 Task: Create a sub task System Test and UAT for the task  Upgrade and migrate company sales management to a cloud-based solution in the project AuroraStream , assign it to team member softage.5@softage.net and update the status of the sub task to  Completed , set the priority of the sub task to High
Action: Mouse moved to (380, 446)
Screenshot: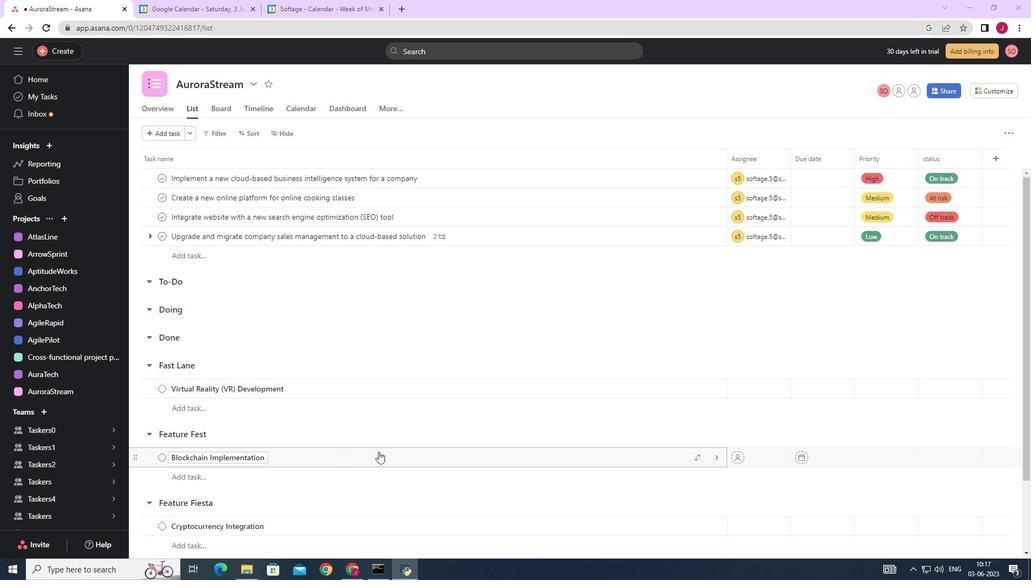 
Action: Mouse scrolled (380, 446) with delta (0, 0)
Screenshot: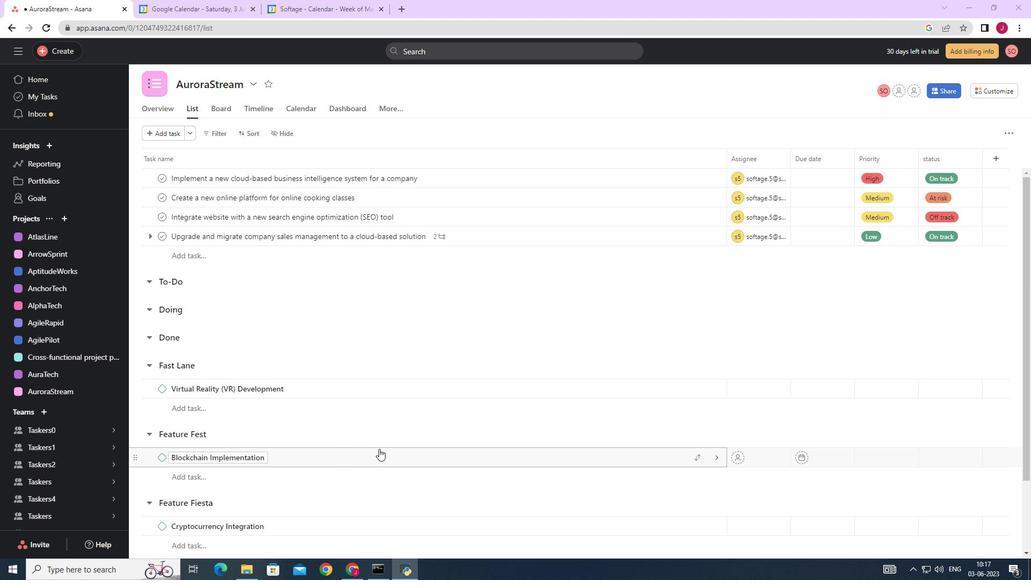
Action: Mouse moved to (391, 420)
Screenshot: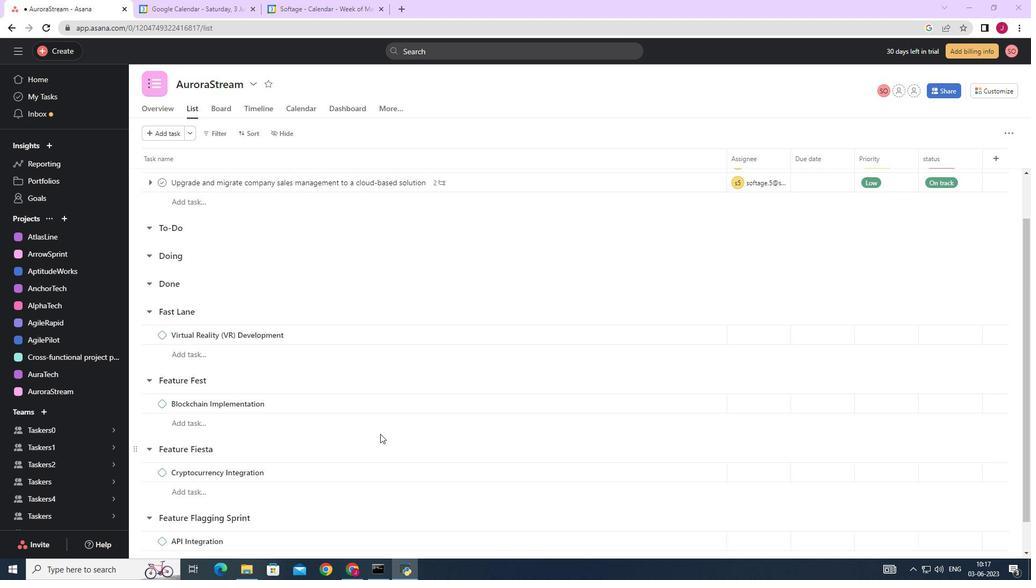 
Action: Mouse scrolled (391, 420) with delta (0, 0)
Screenshot: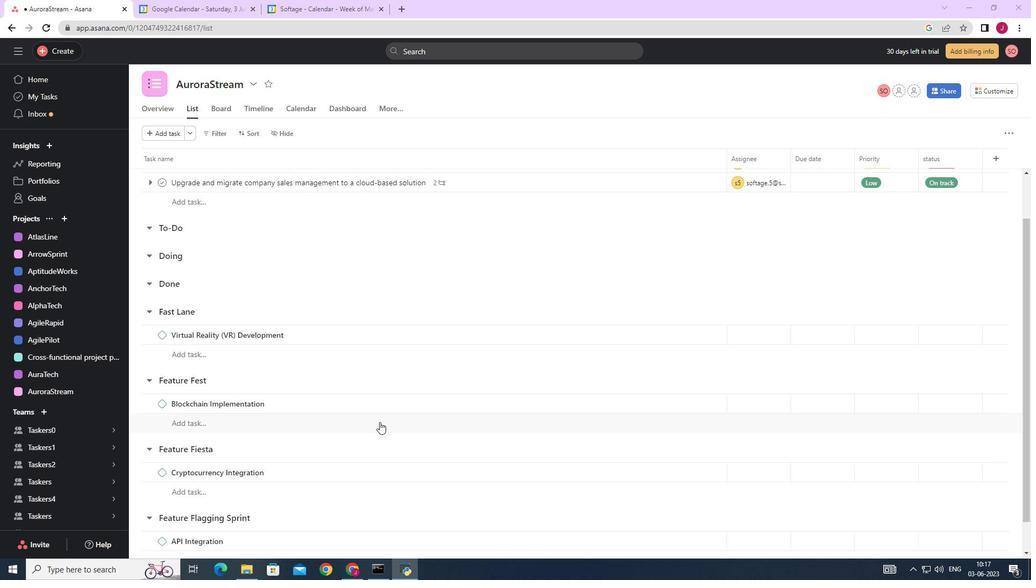 
Action: Mouse moved to (391, 420)
Screenshot: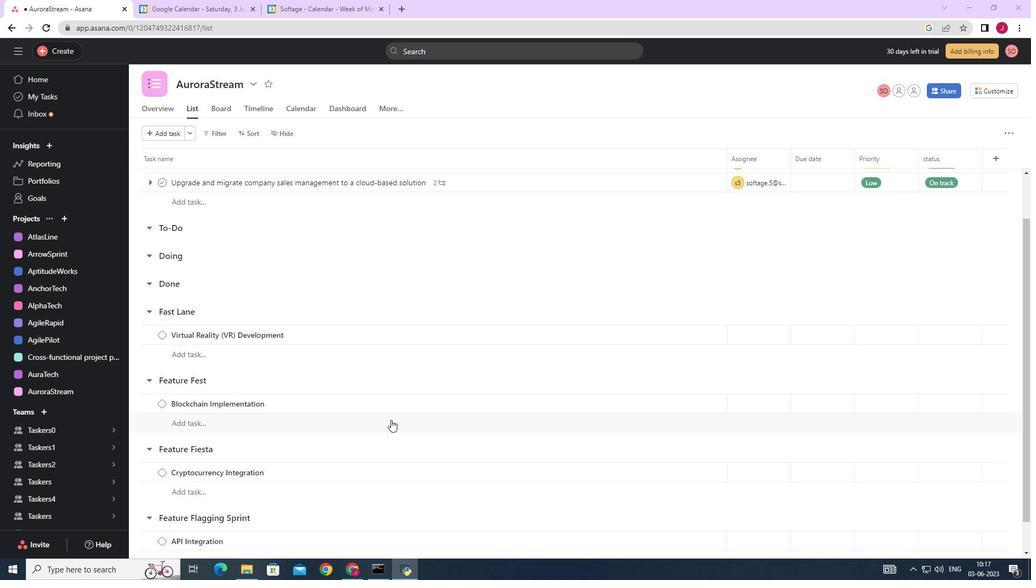 
Action: Mouse scrolled (391, 420) with delta (0, 0)
Screenshot: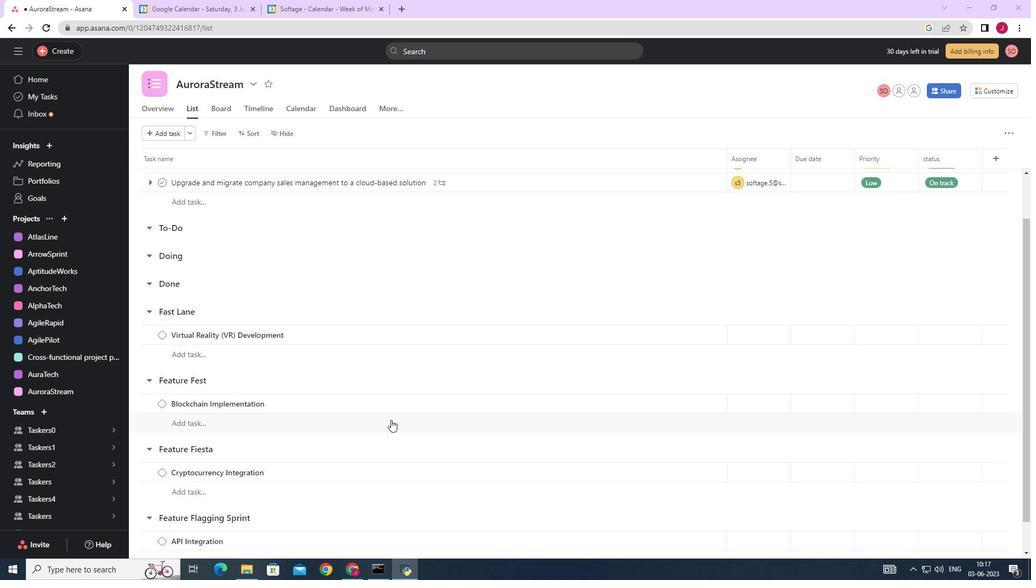 
Action: Mouse moved to (415, 407)
Screenshot: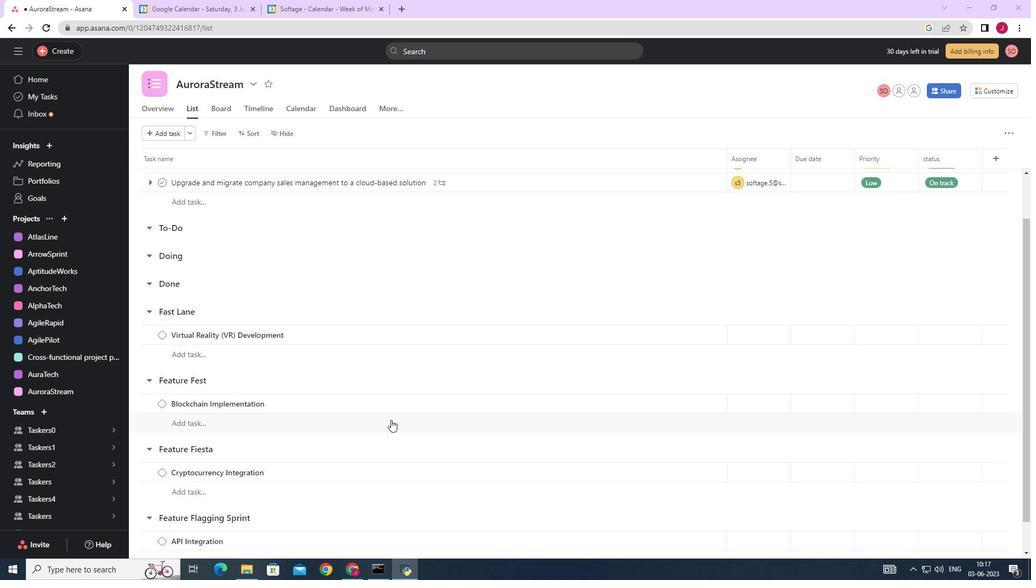 
Action: Mouse scrolled (391, 420) with delta (0, 0)
Screenshot: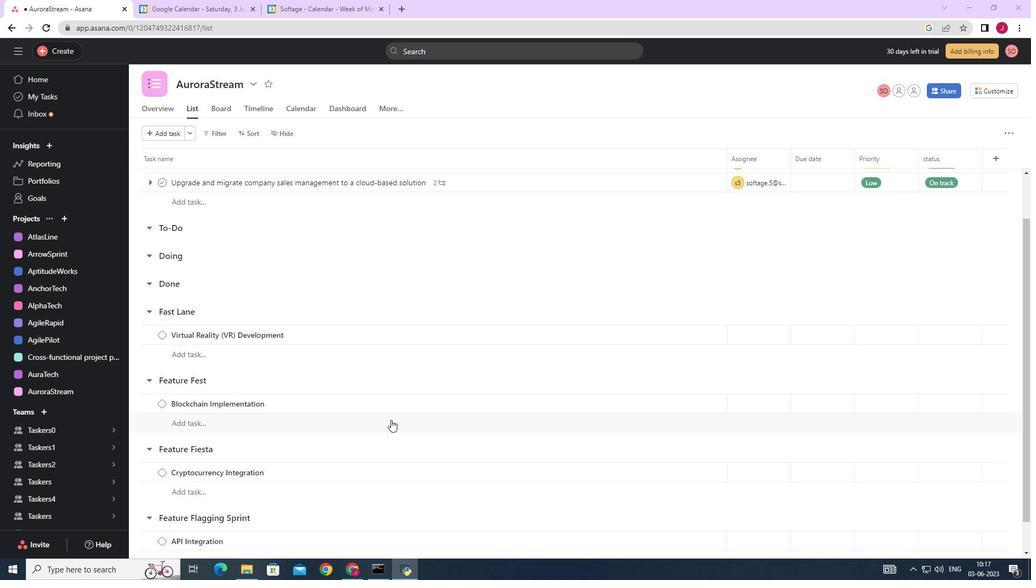 
Action: Mouse moved to (668, 242)
Screenshot: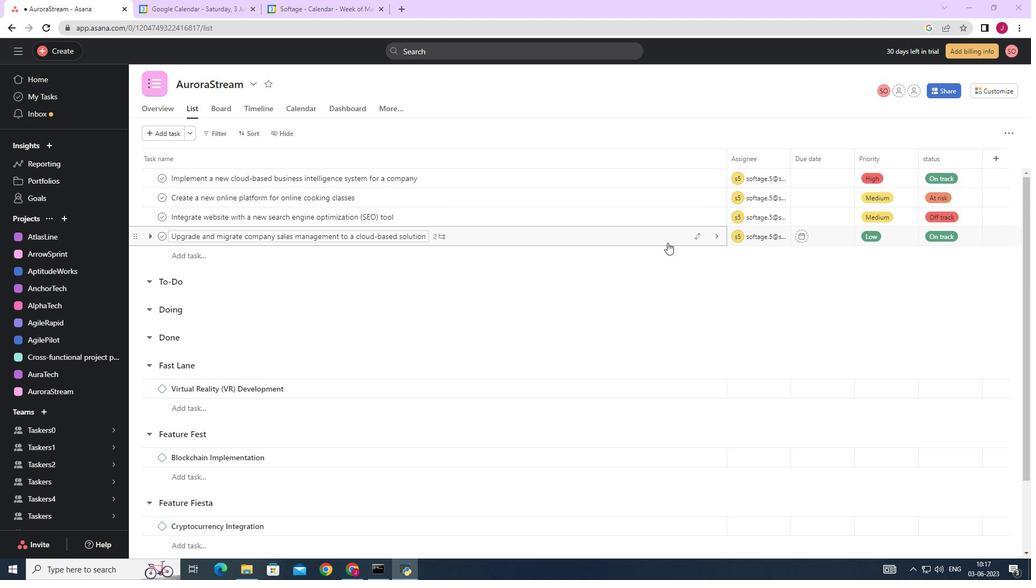 
Action: Mouse pressed left at (668, 242)
Screenshot: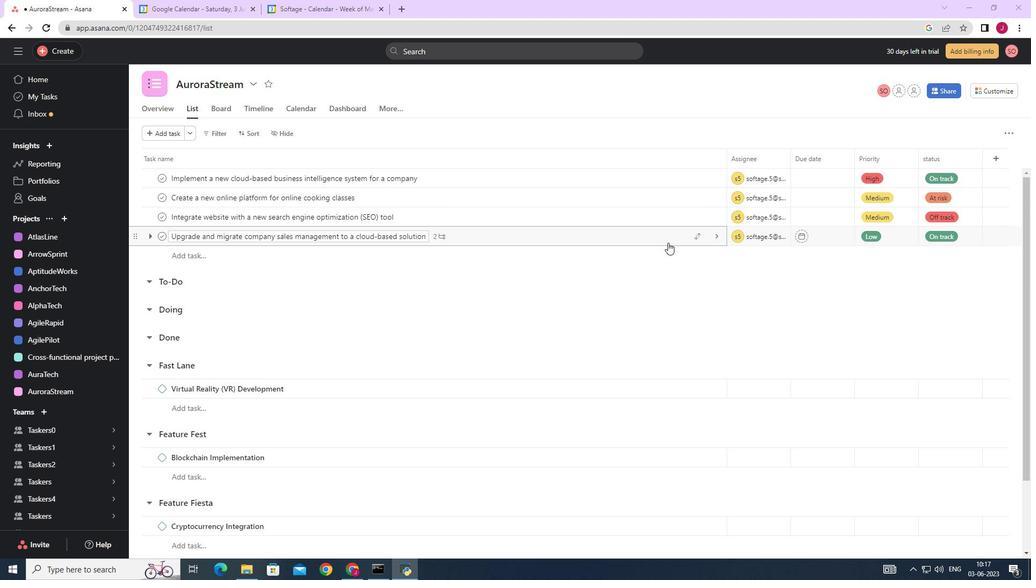 
Action: Mouse moved to (716, 334)
Screenshot: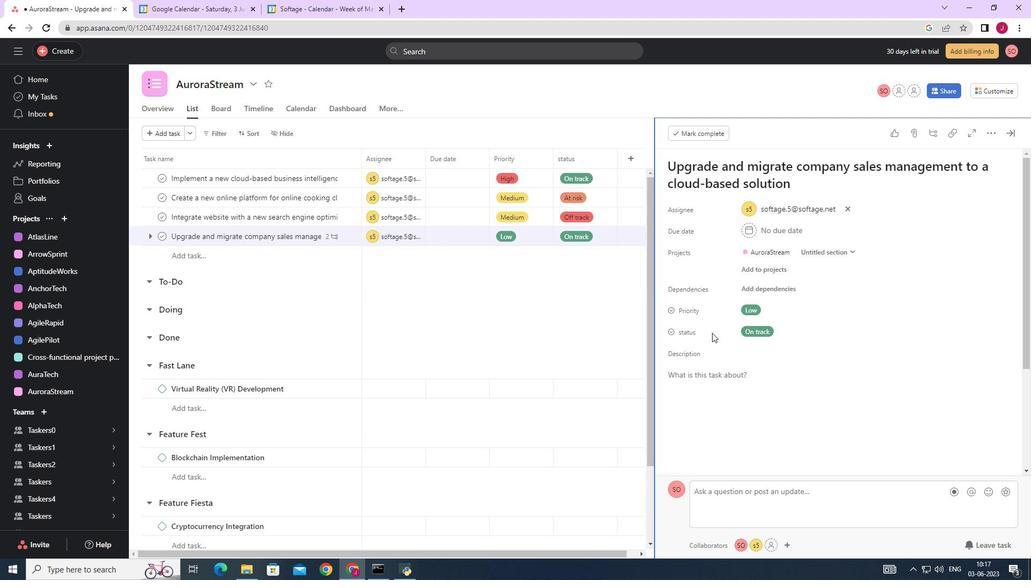 
Action: Mouse scrolled (716, 334) with delta (0, 0)
Screenshot: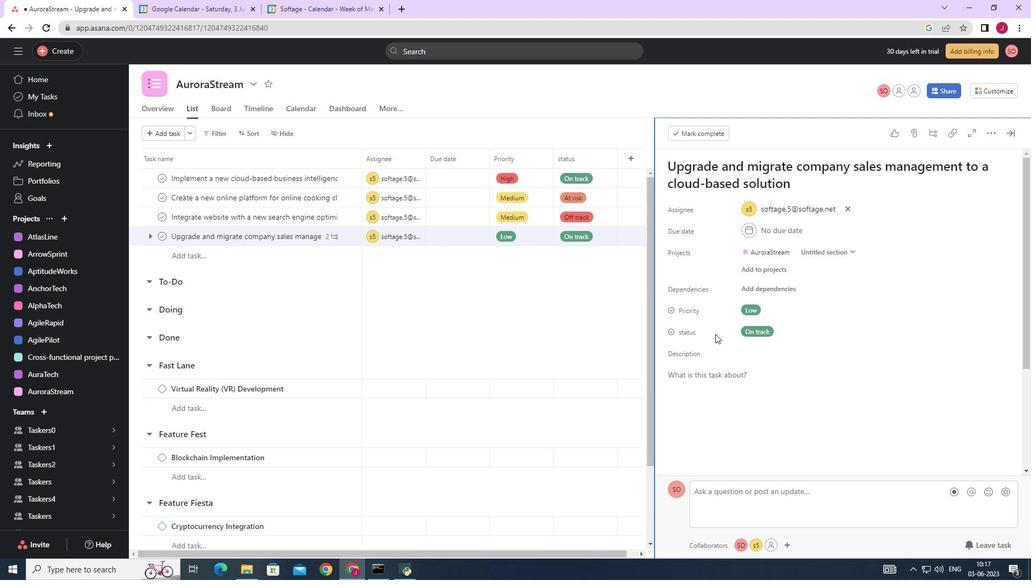 
Action: Mouse scrolled (716, 334) with delta (0, 0)
Screenshot: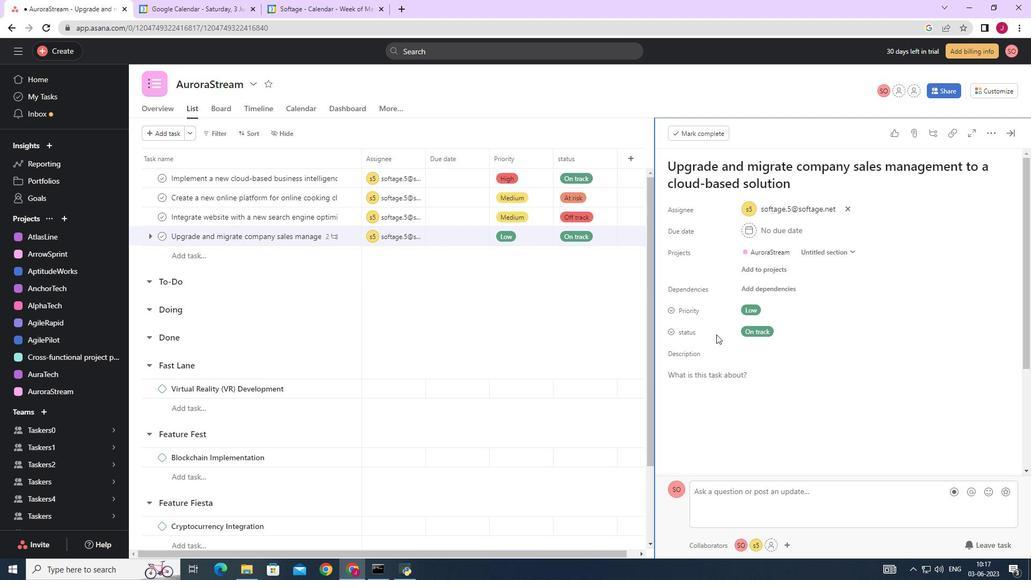 
Action: Mouse scrolled (716, 334) with delta (0, 0)
Screenshot: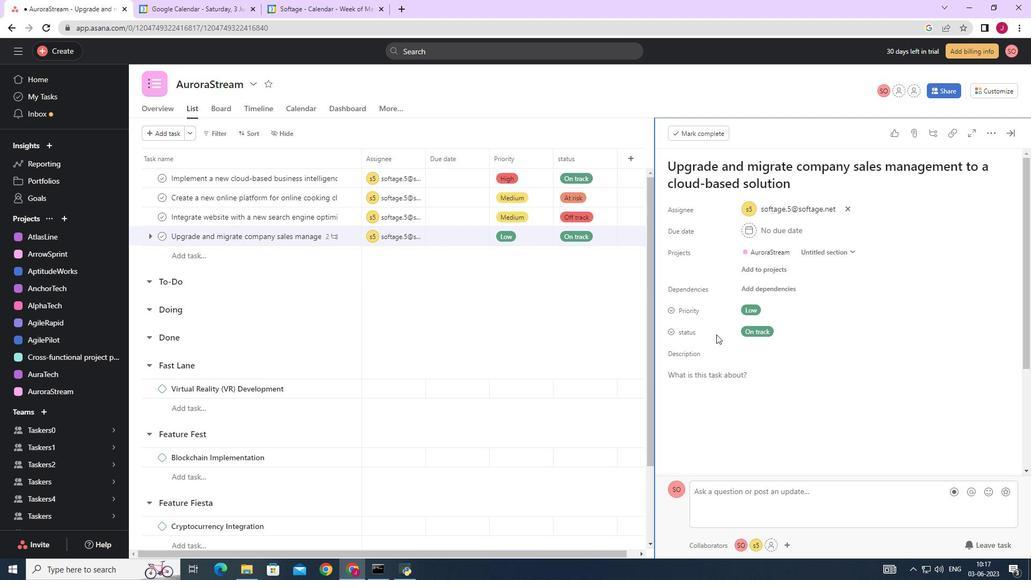 
Action: Mouse scrolled (716, 334) with delta (0, 0)
Screenshot: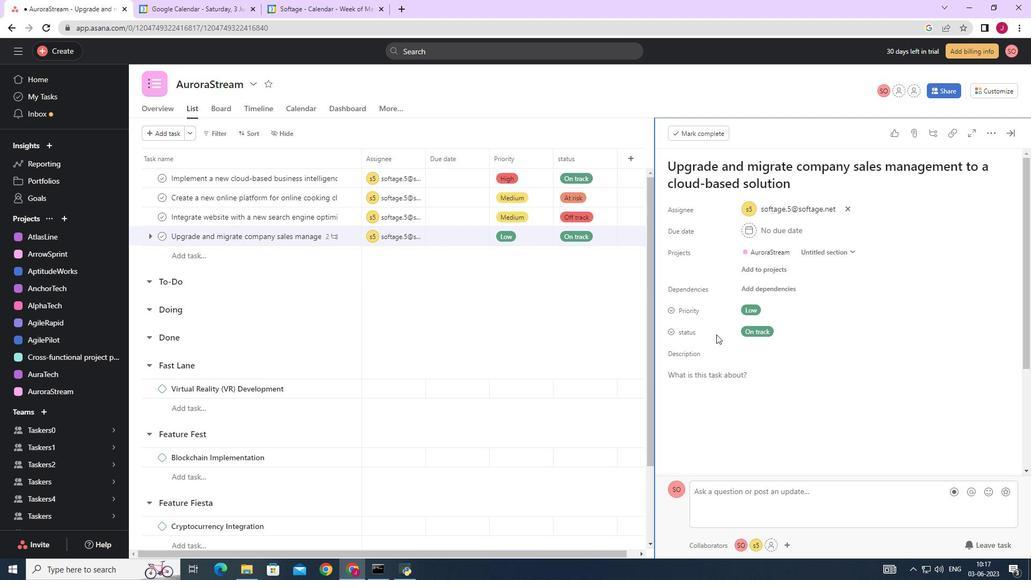 
Action: Mouse moved to (701, 392)
Screenshot: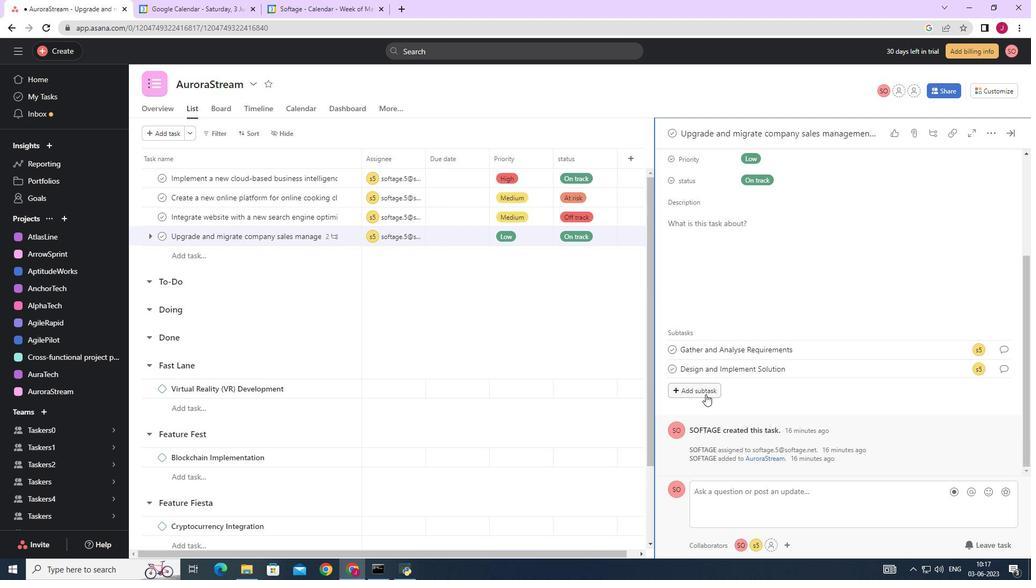 
Action: Mouse pressed left at (701, 392)
Screenshot: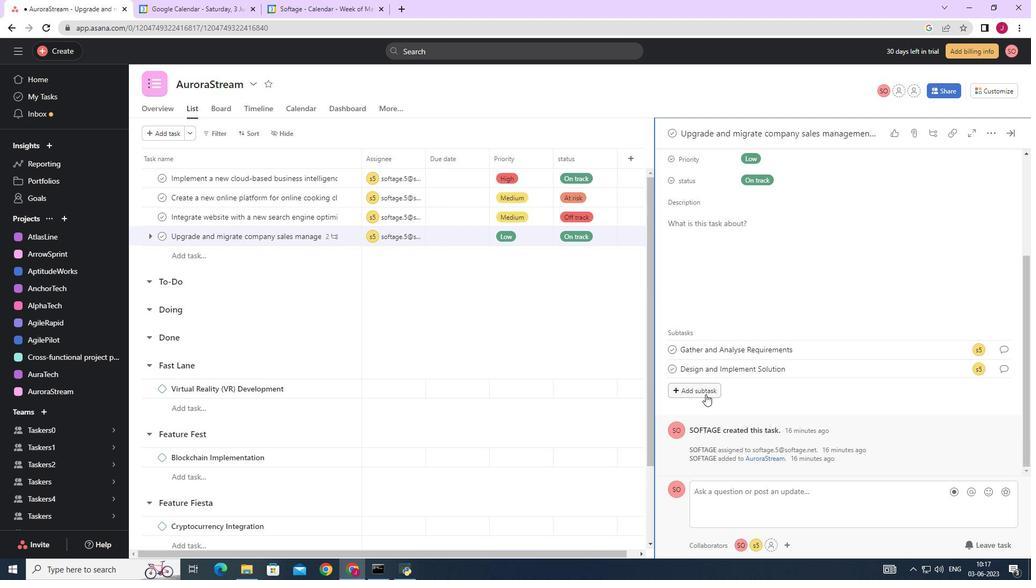 
Action: Mouse moved to (693, 368)
Screenshot: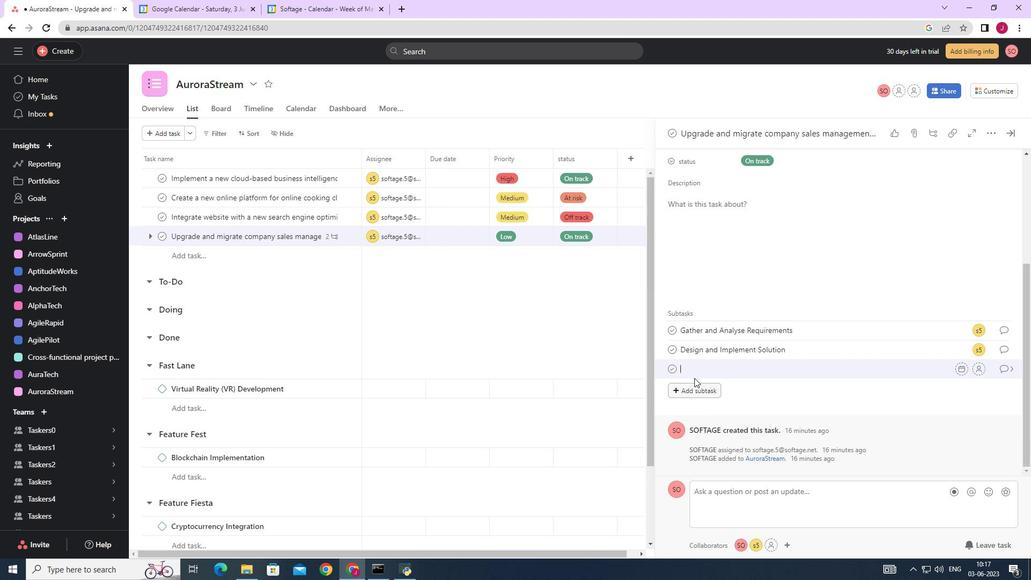
Action: Key pressed <Key.caps_lock>S<Key.caps_lock>ystem<Key.space><Key.caps_lock>T<Key.caps_lock>est<Key.space>and<Key.space><Key.caps_lock>UAT
Screenshot: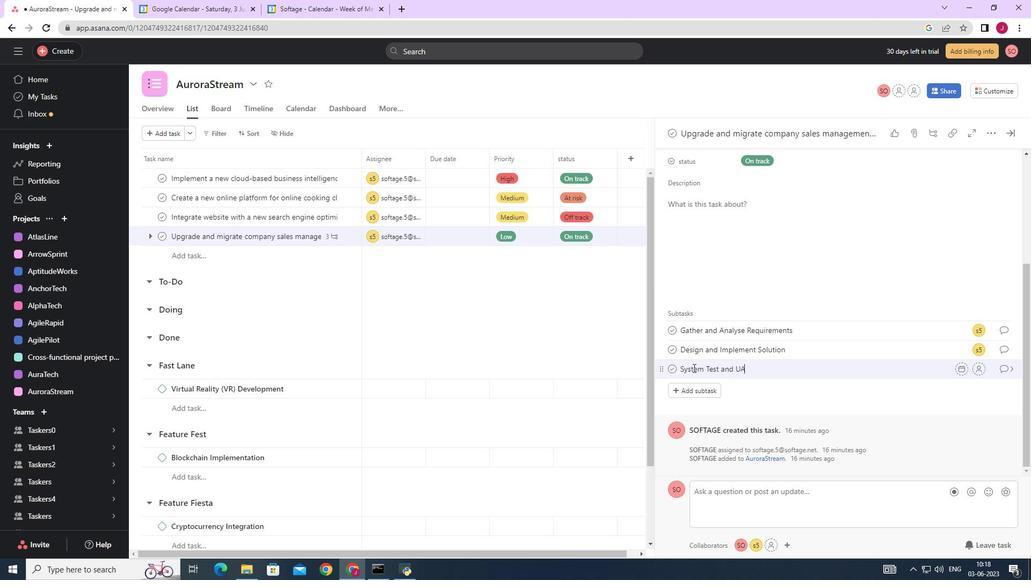 
Action: Mouse moved to (979, 370)
Screenshot: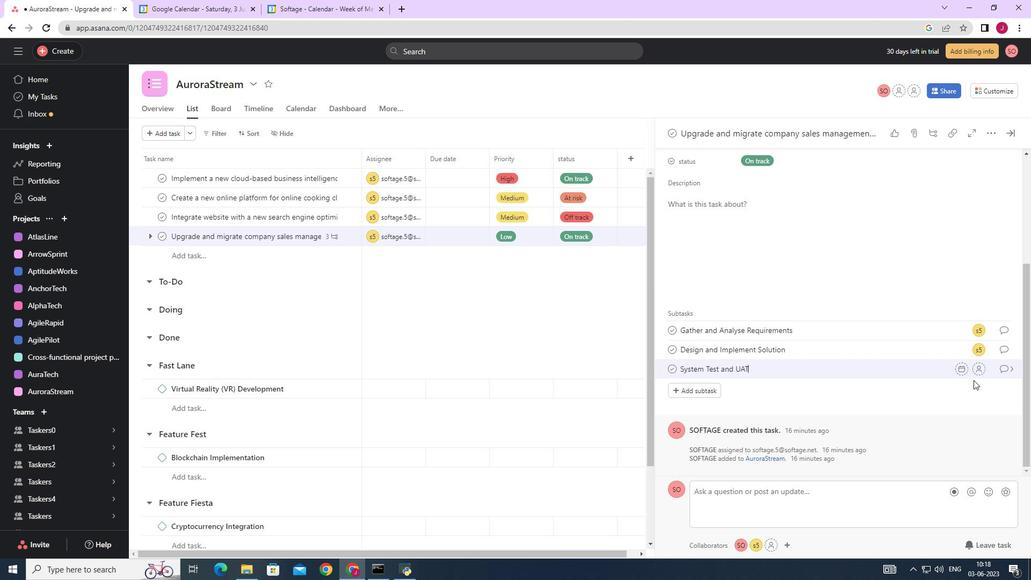 
Action: Mouse pressed left at (979, 370)
Screenshot: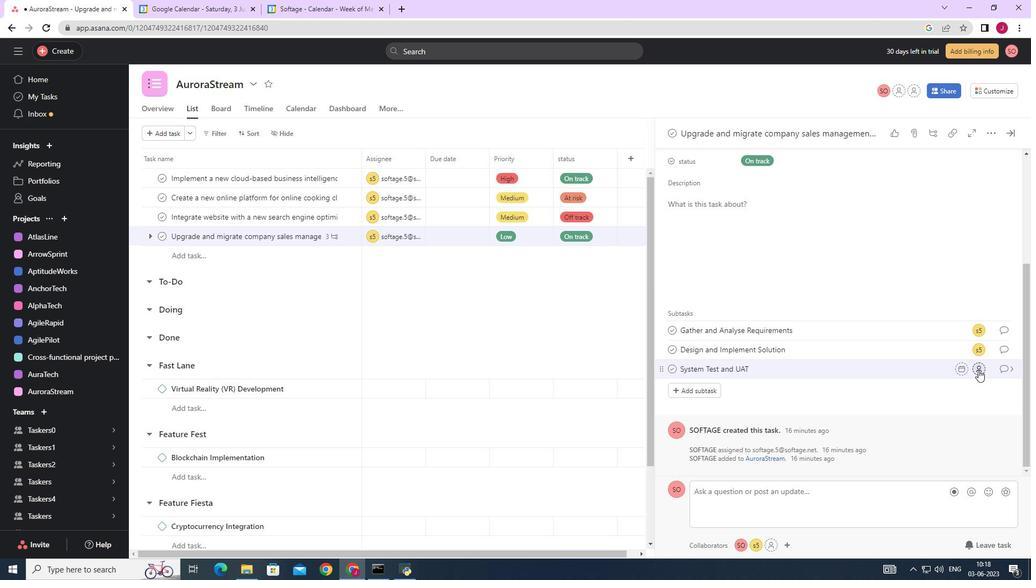 
Action: Mouse moved to (865, 408)
Screenshot: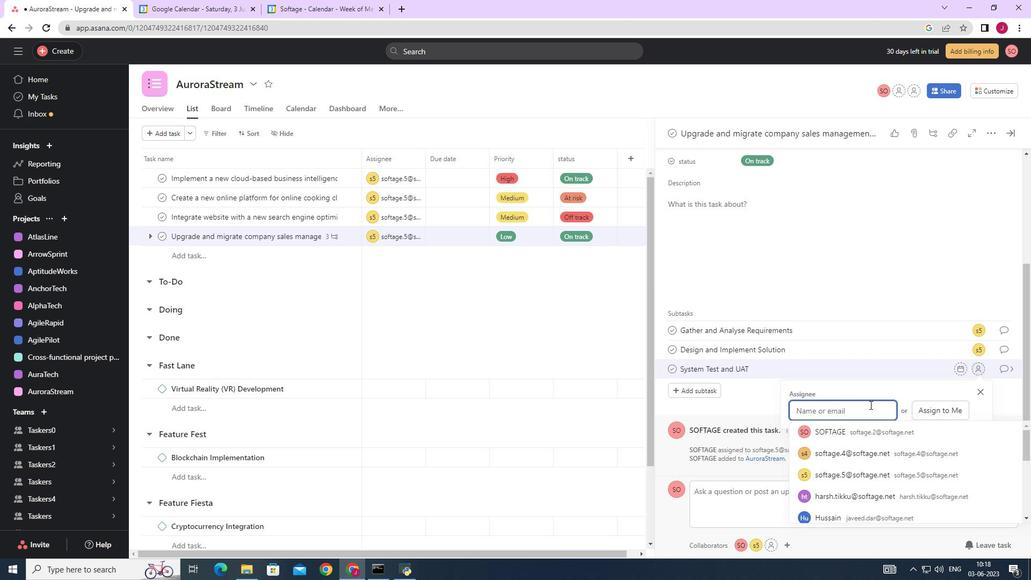 
Action: Key pressed SOFATGE.<Key.backspace><Key.backspace><Key.backspace><Key.backspace><Key.backspace>TAGE.5
Screenshot: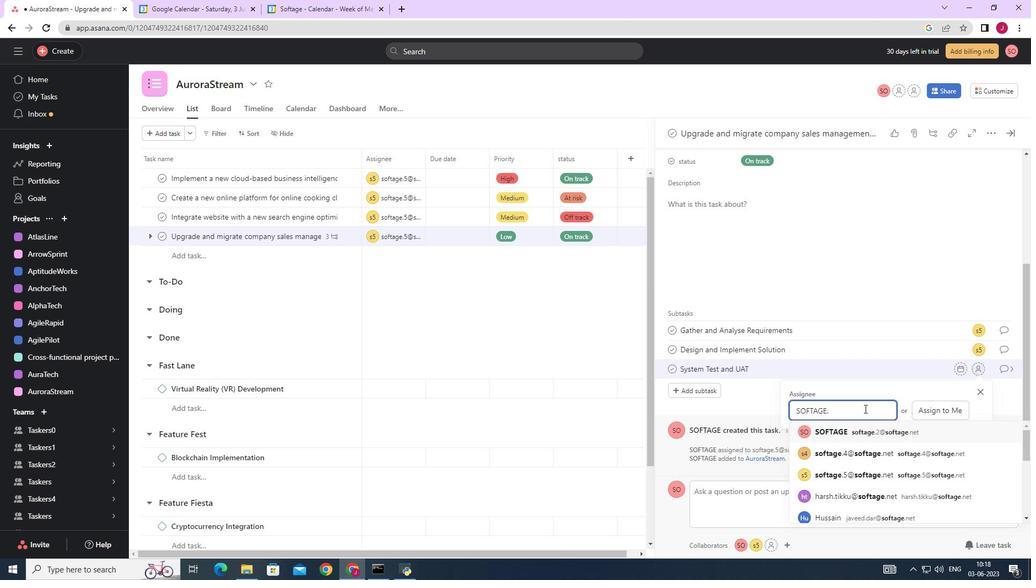
Action: Mouse moved to (864, 434)
Screenshot: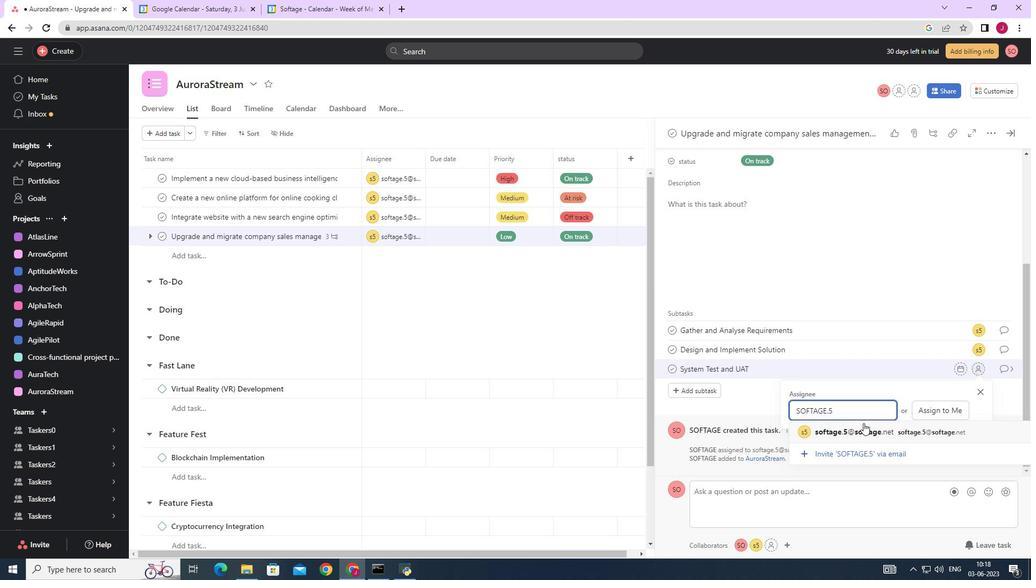 
Action: Mouse pressed left at (864, 434)
Screenshot: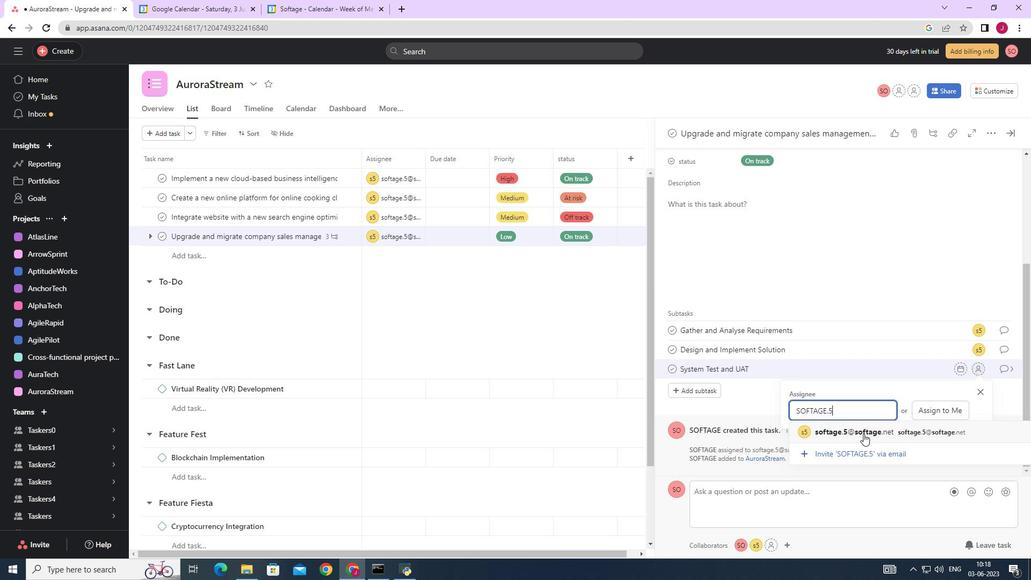 
Action: Mouse moved to (1006, 370)
Screenshot: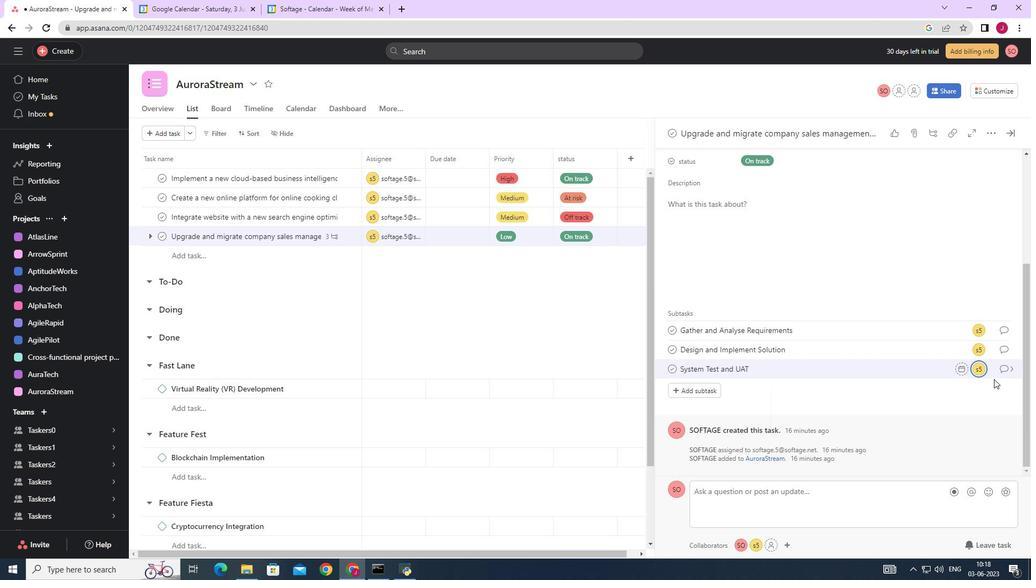 
Action: Mouse pressed left at (1006, 370)
Screenshot: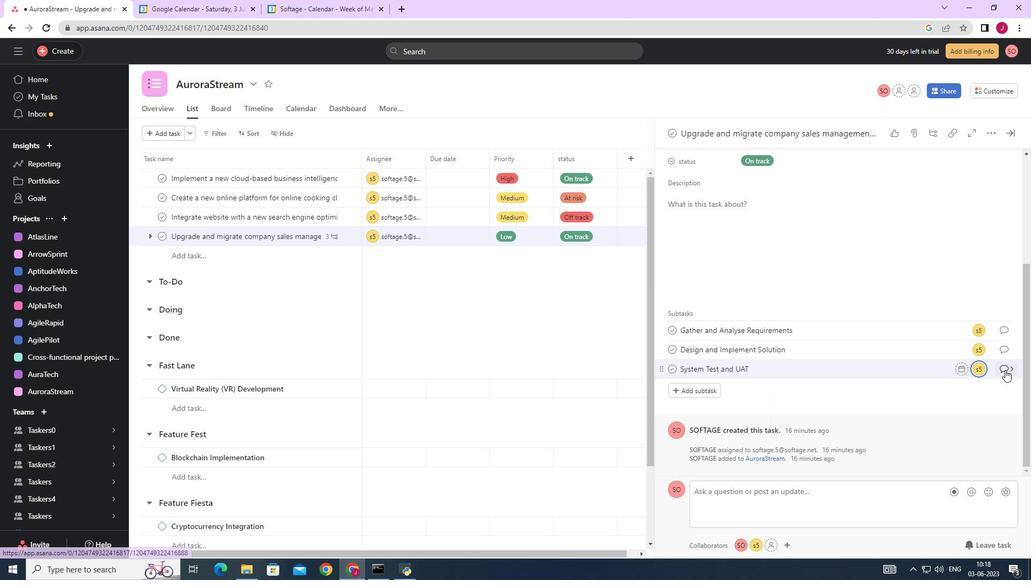 
Action: Mouse moved to (721, 286)
Screenshot: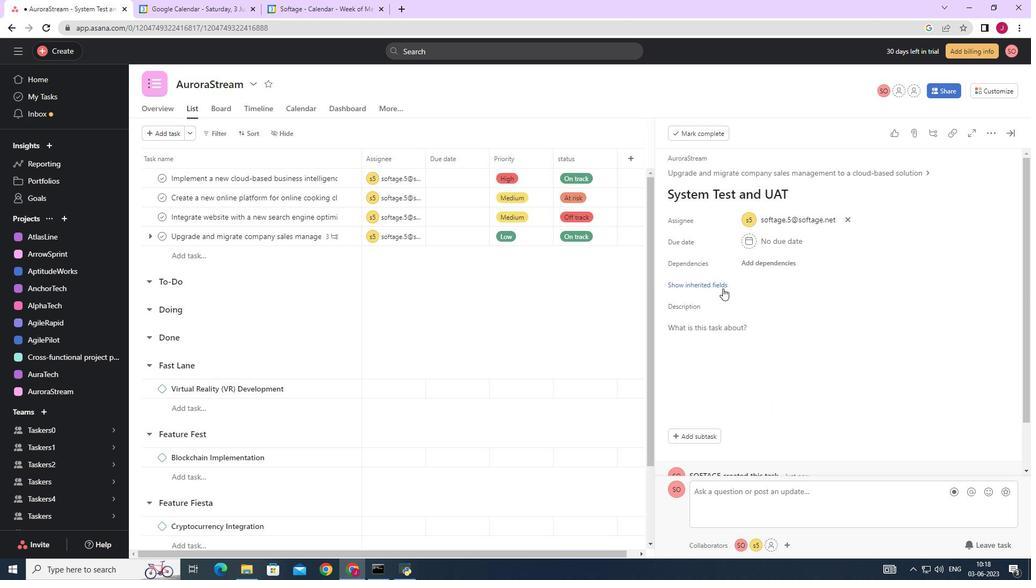 
Action: Mouse pressed left at (721, 286)
Screenshot: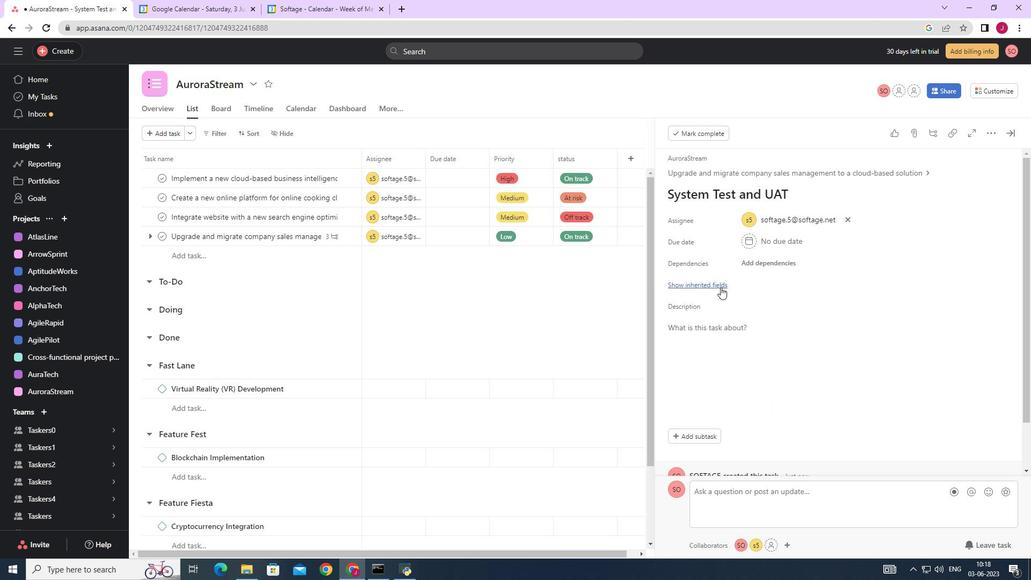 
Action: Mouse moved to (761, 304)
Screenshot: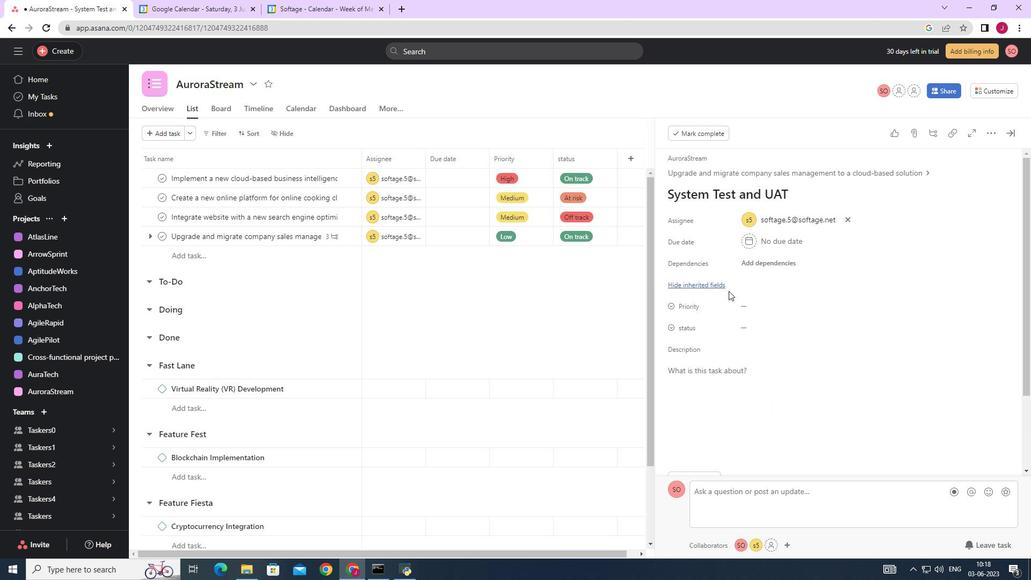 
Action: Mouse pressed left at (761, 304)
Screenshot: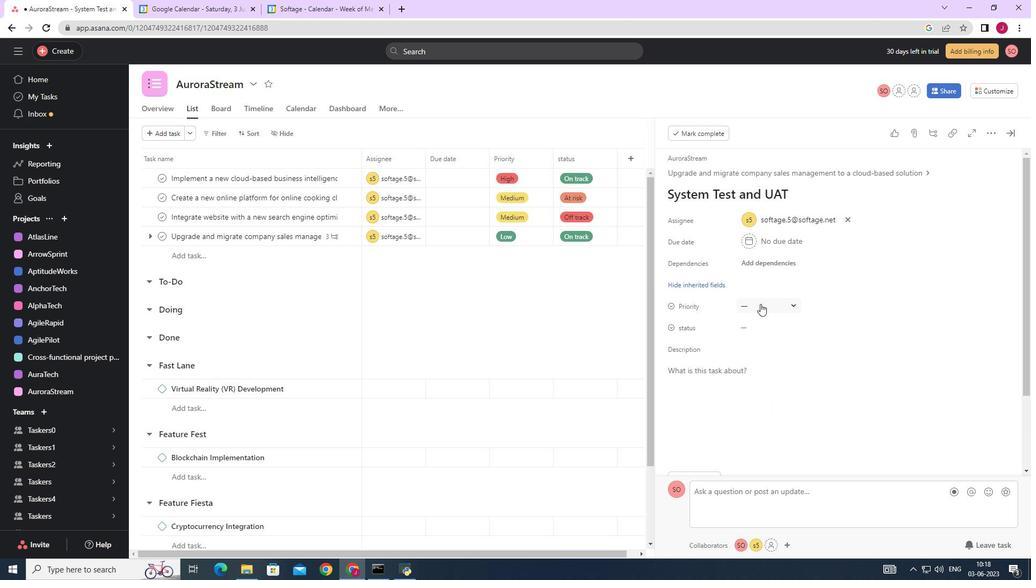 
Action: Mouse moved to (771, 344)
Screenshot: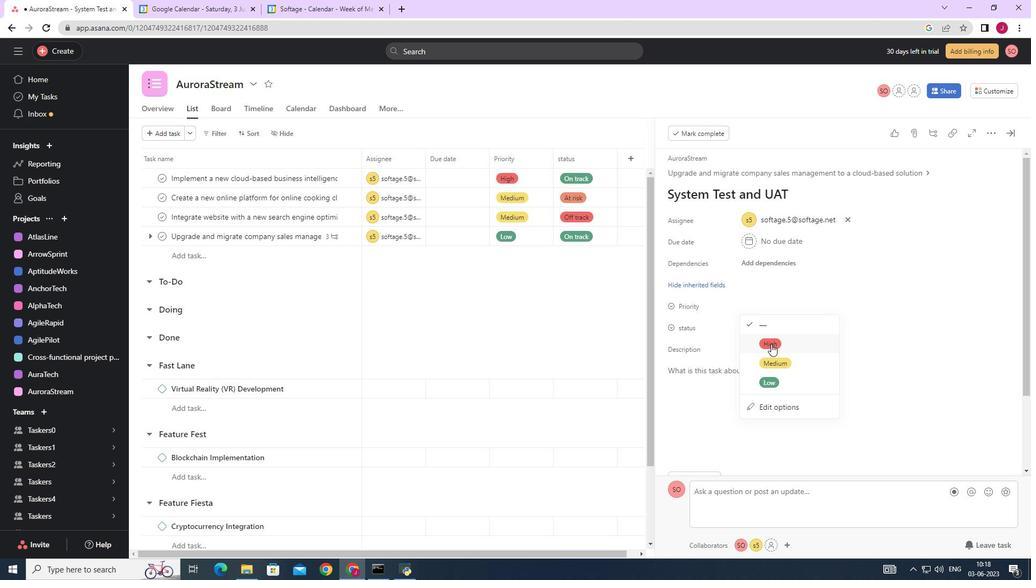 
Action: Mouse pressed left at (771, 344)
Screenshot: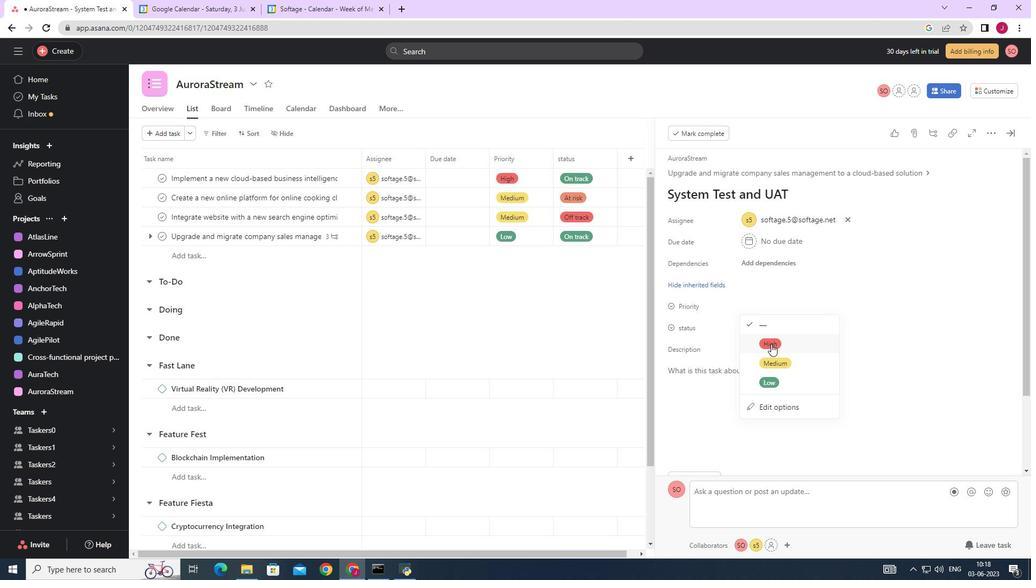 
Action: Mouse moved to (758, 326)
Screenshot: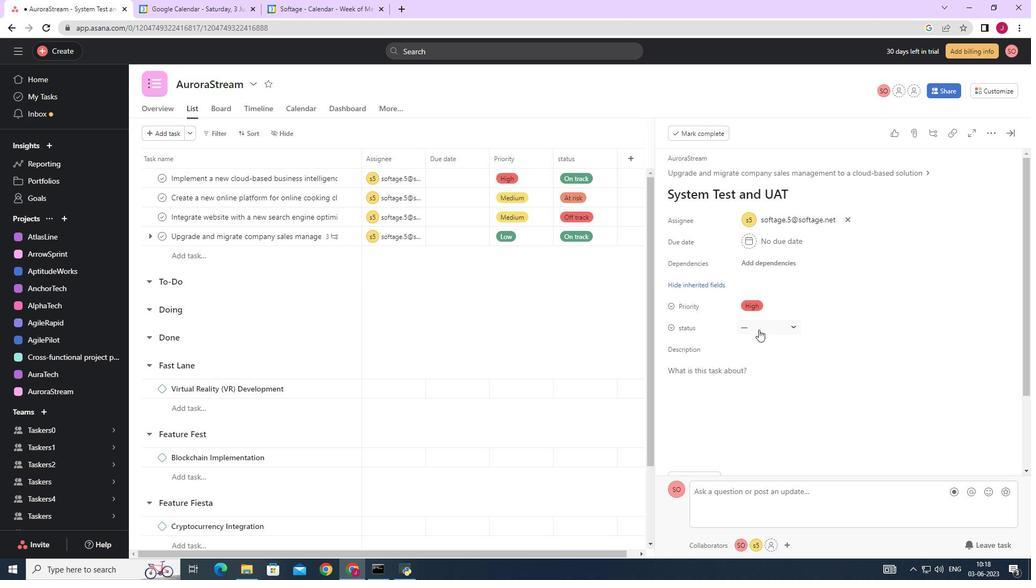 
Action: Mouse pressed left at (758, 326)
Screenshot: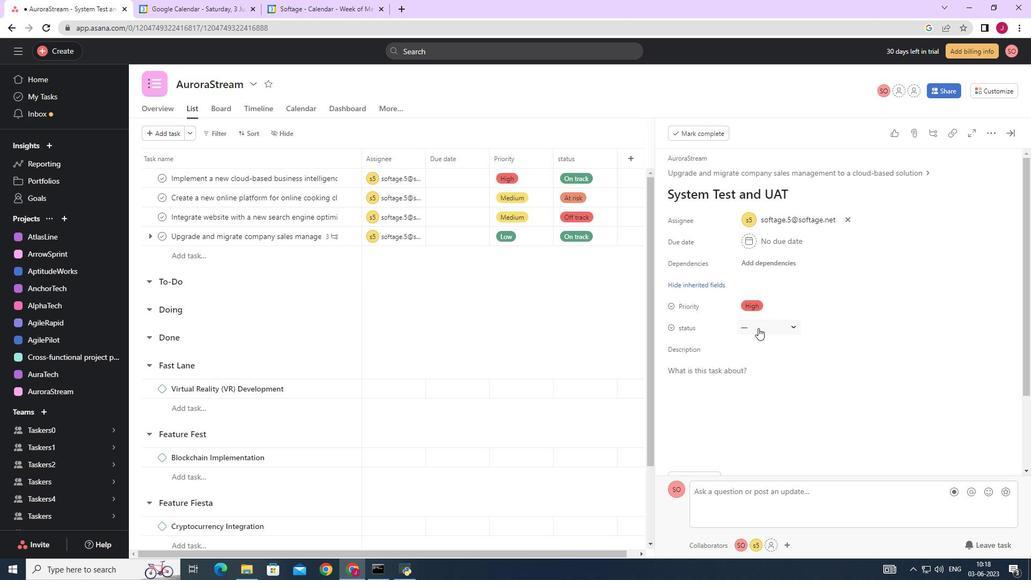 
Action: Mouse moved to (788, 421)
Screenshot: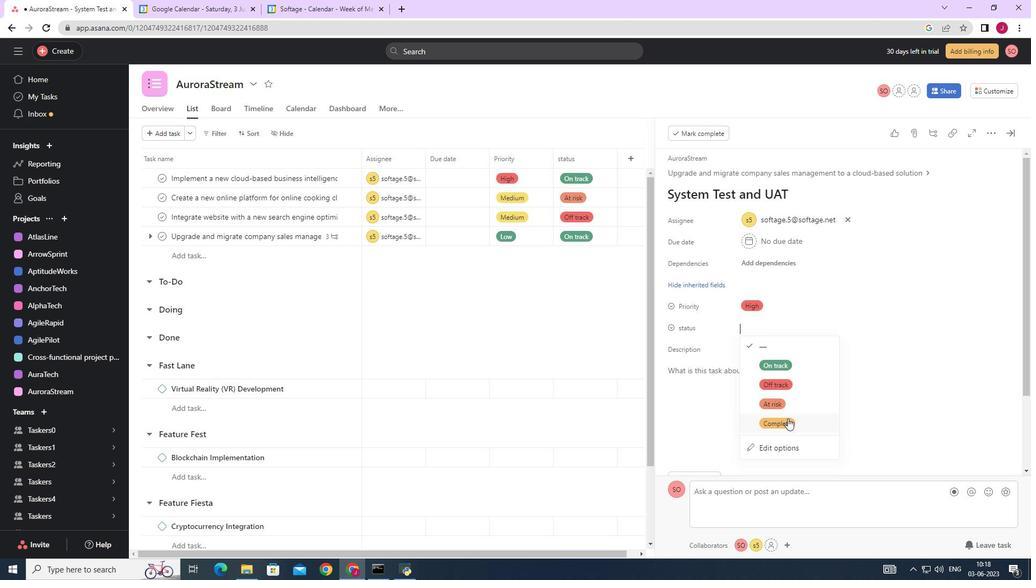 
Action: Mouse pressed left at (788, 421)
Screenshot: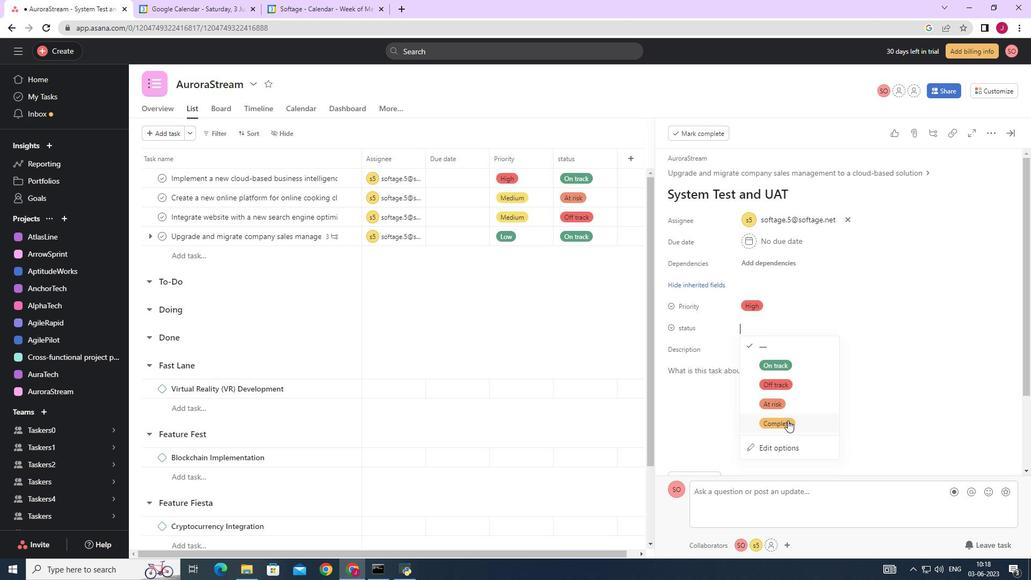 
Action: Mouse moved to (1015, 133)
Screenshot: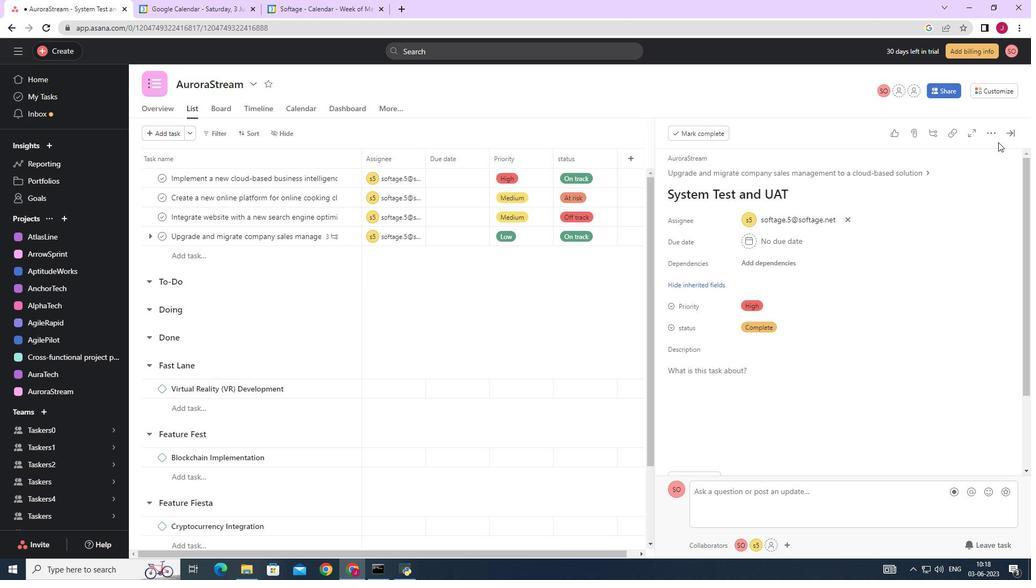 
Action: Mouse pressed left at (1015, 133)
Screenshot: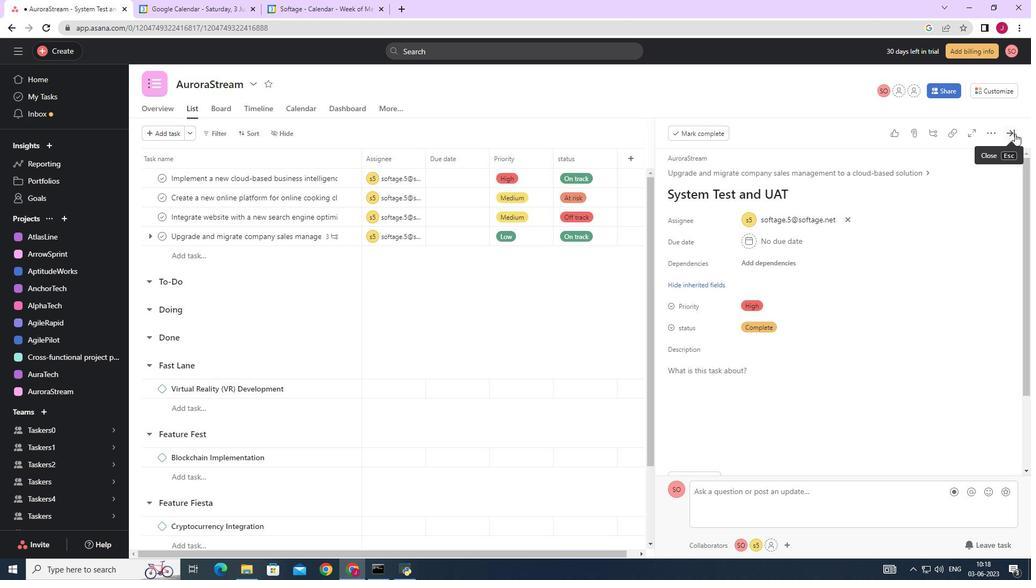 
Action: Mouse moved to (1008, 134)
Screenshot: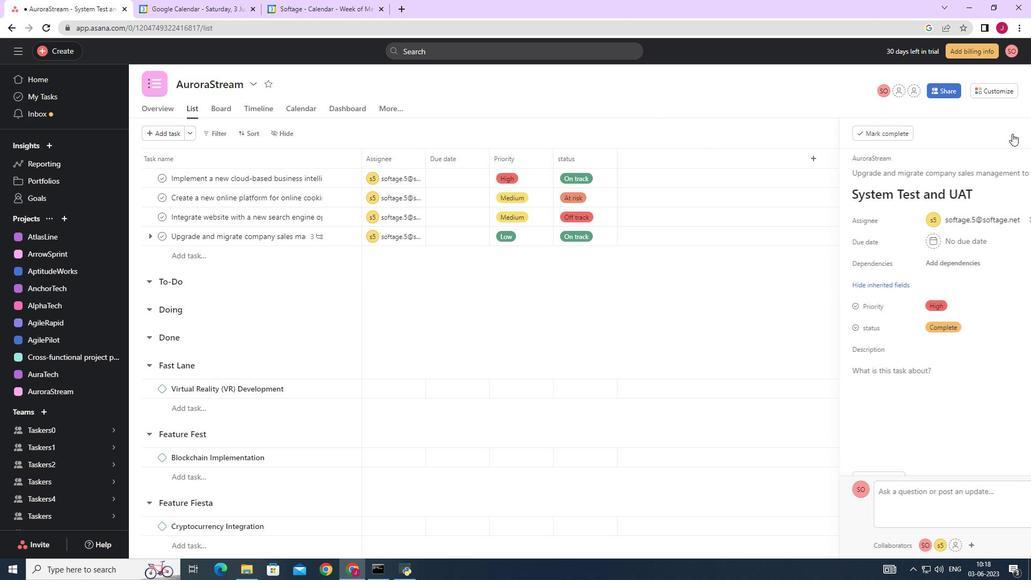 
